 Task: Apply visibility "workspace visible".
Action: Mouse moved to (375, 451)
Screenshot: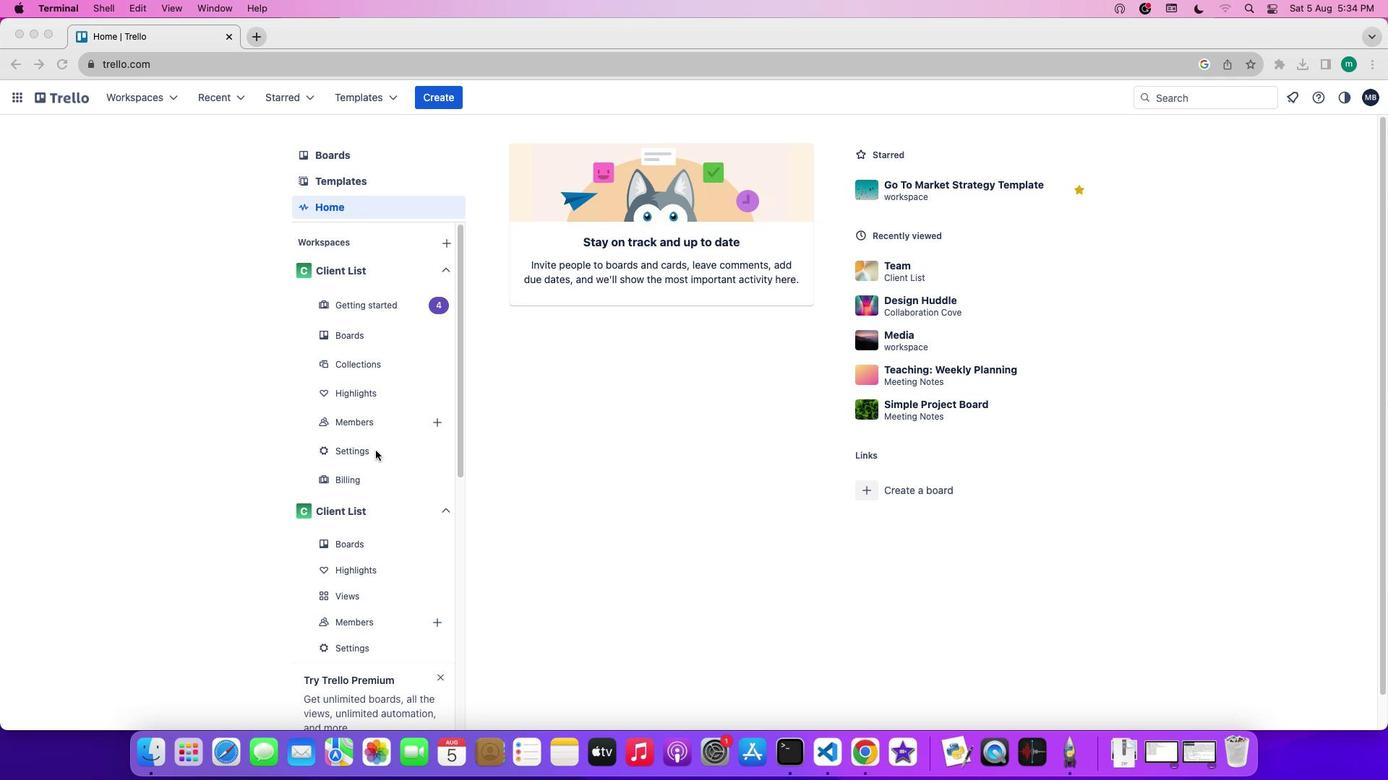 
Action: Mouse pressed left at (375, 451)
Screenshot: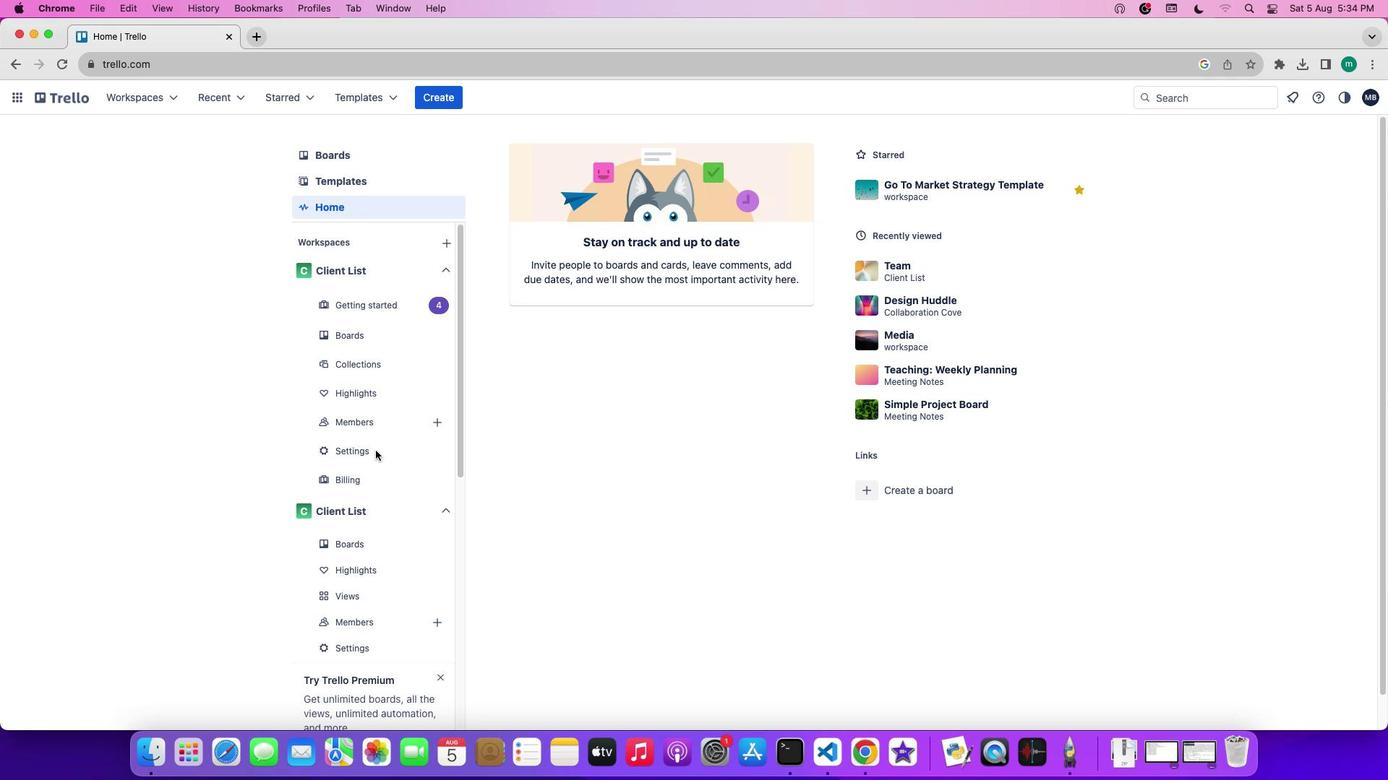 
Action: Mouse pressed left at (375, 451)
Screenshot: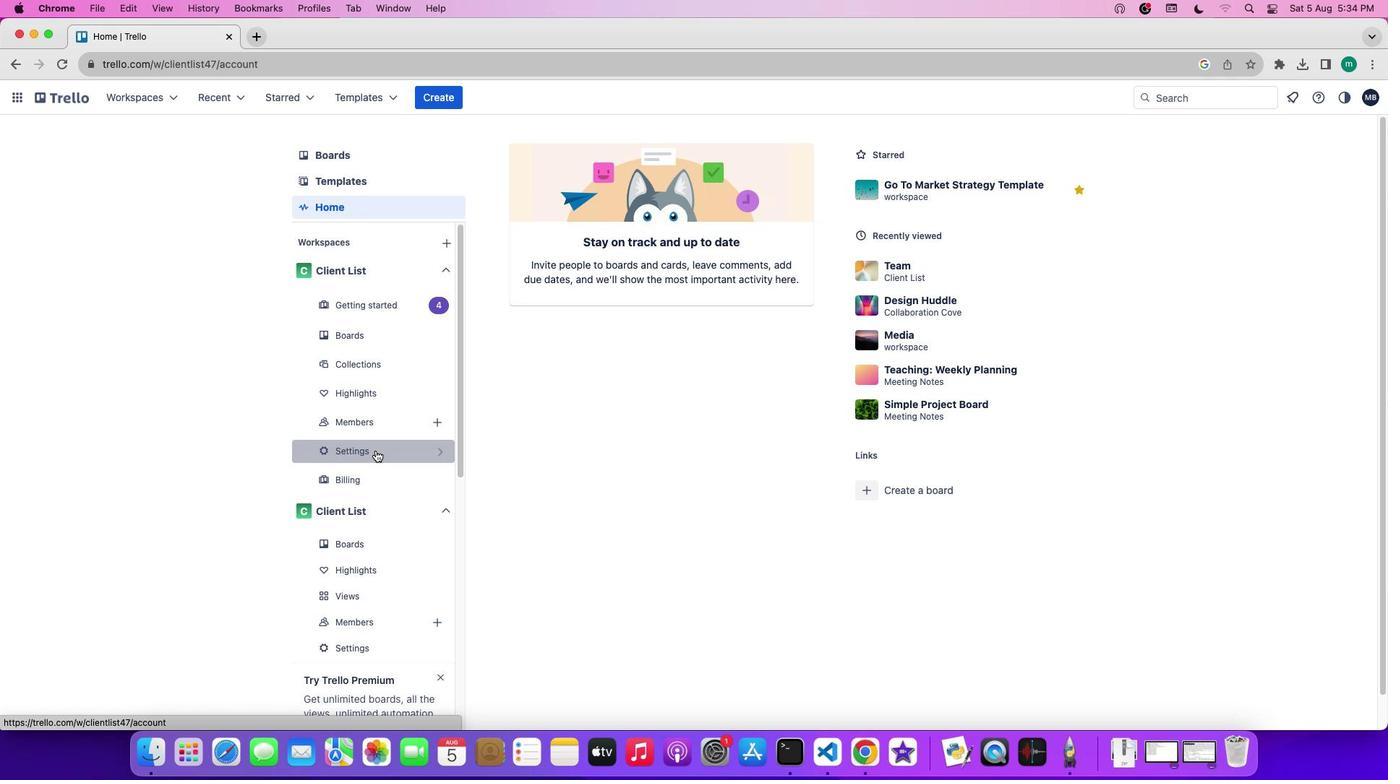 
Action: Mouse moved to (176, 247)
Screenshot: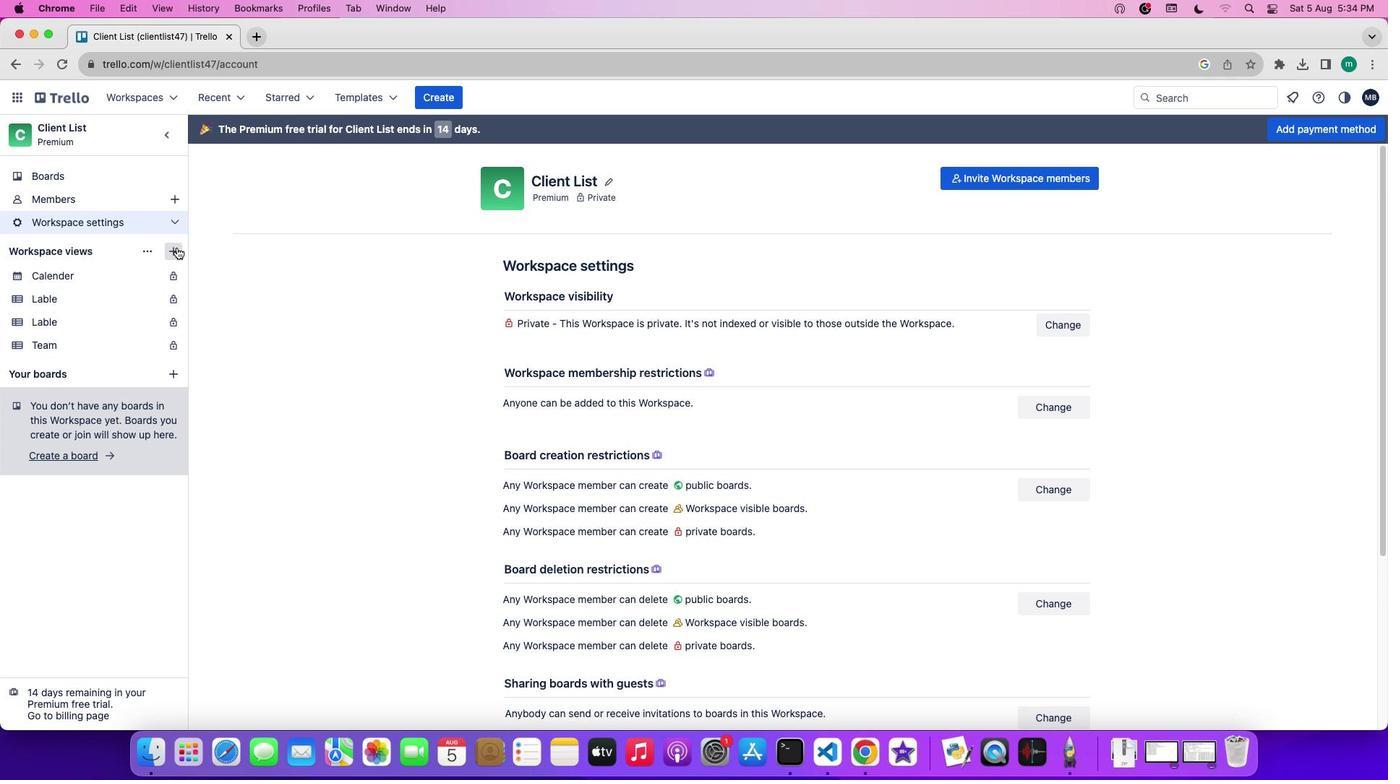 
Action: Mouse pressed left at (176, 247)
Screenshot: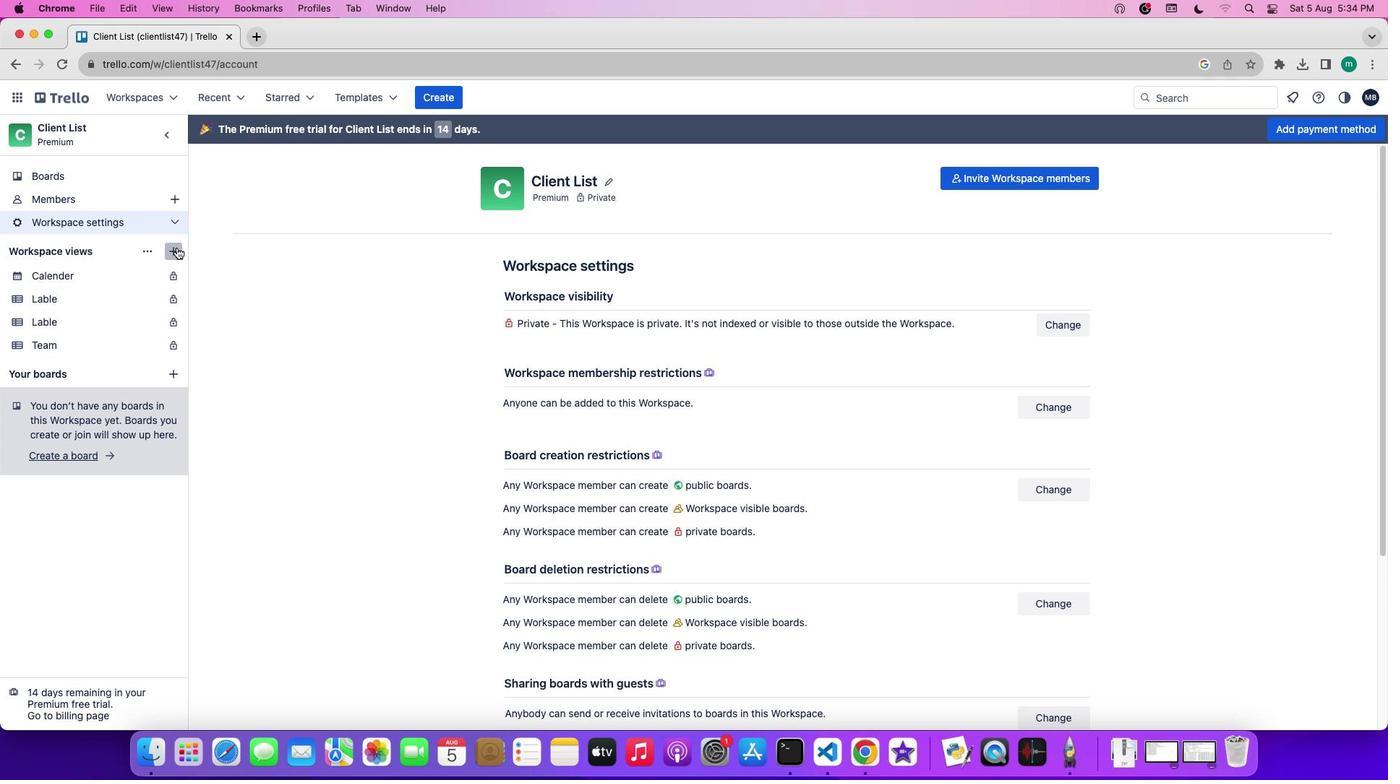 
Action: Mouse moved to (325, 556)
Screenshot: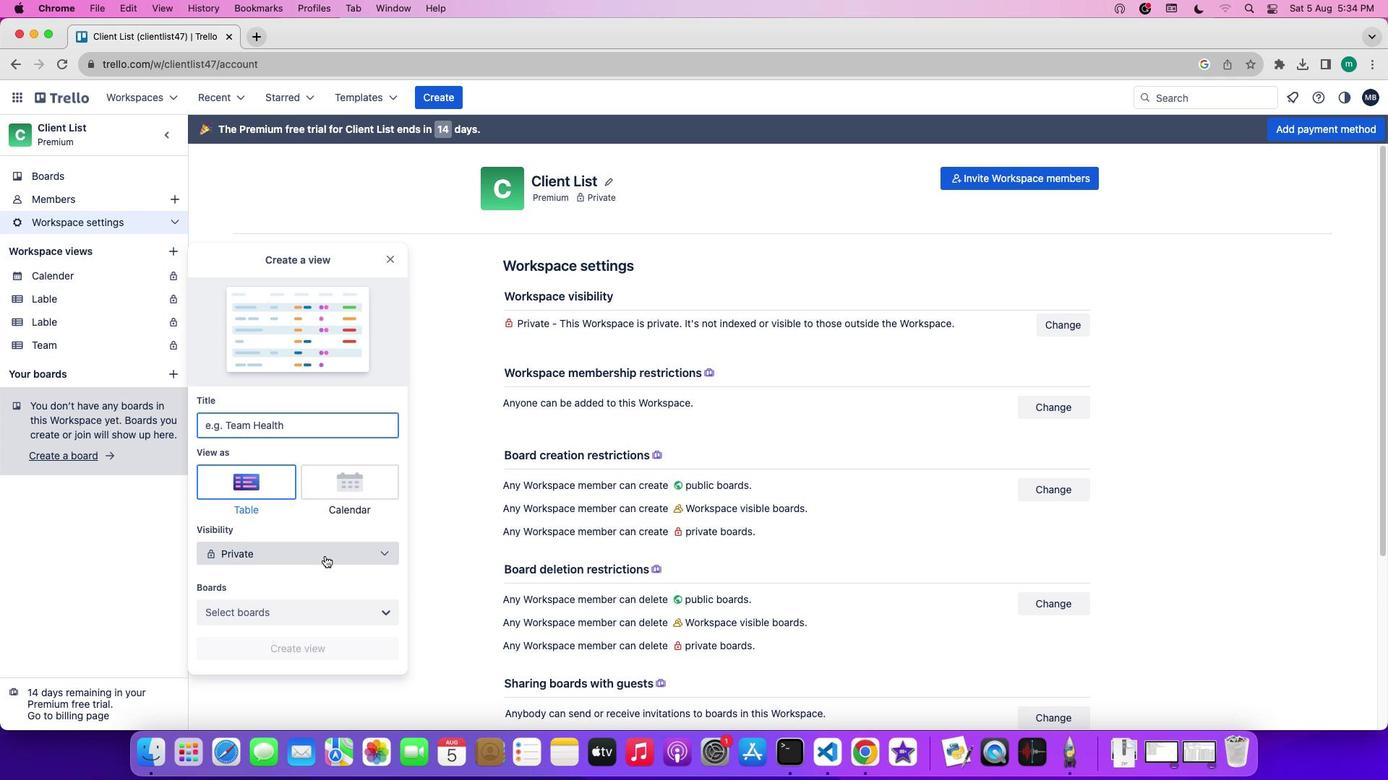 
Action: Mouse pressed left at (325, 556)
Screenshot: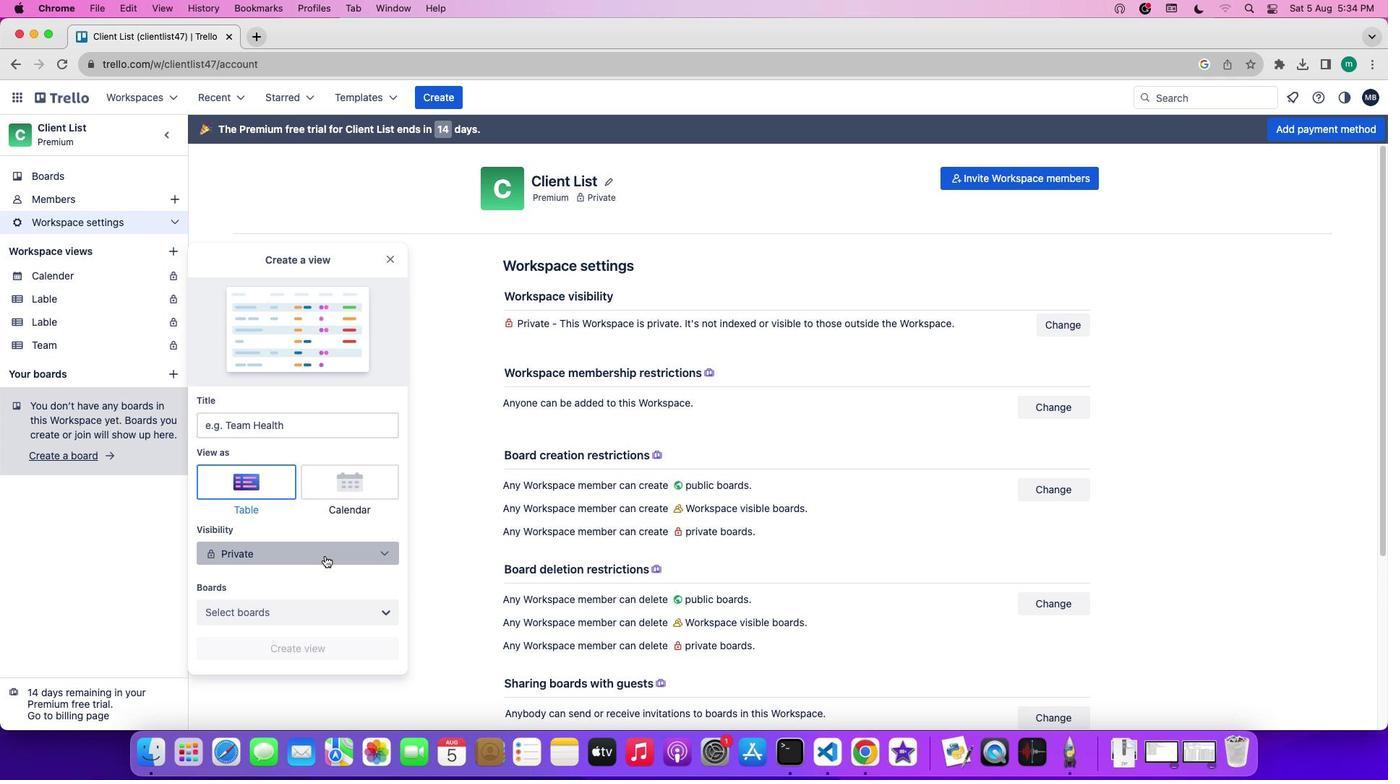 
Action: Mouse moved to (339, 649)
Screenshot: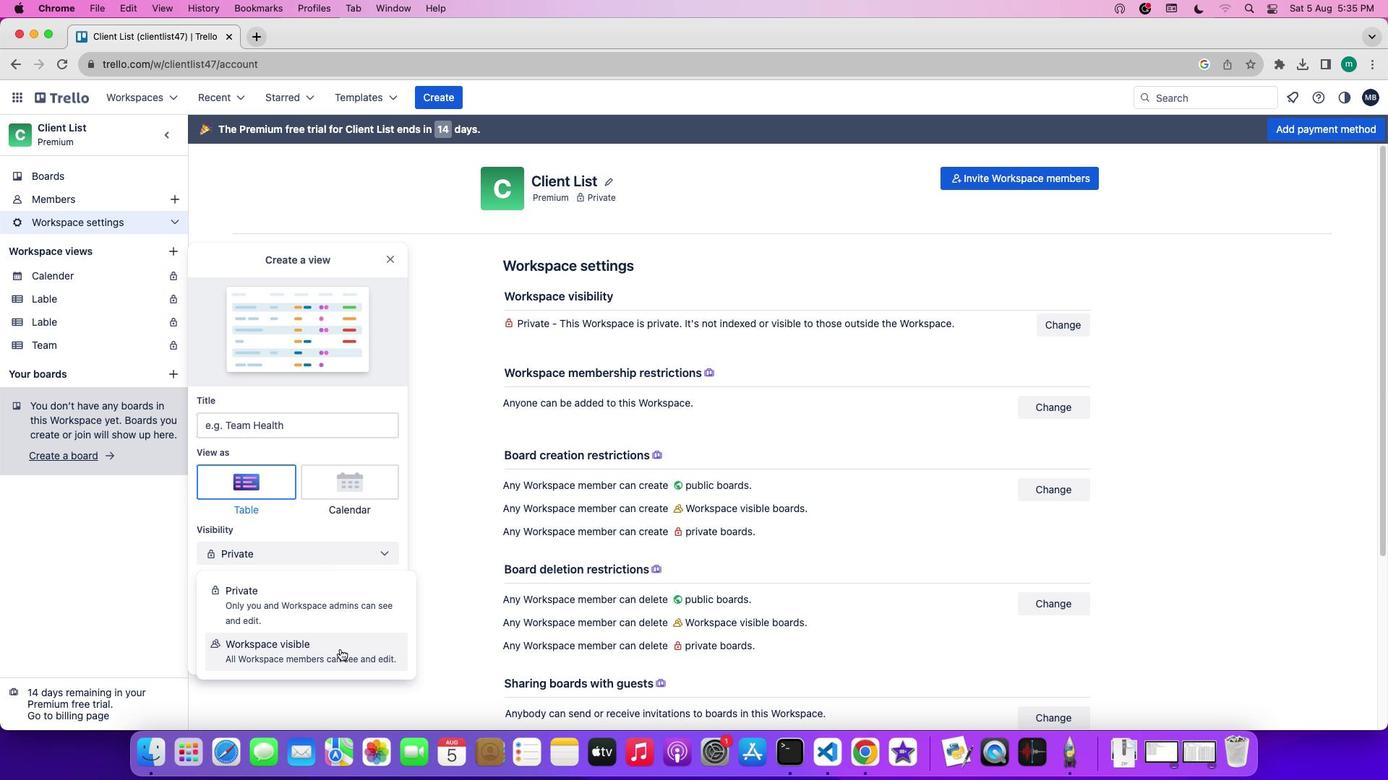 
Action: Mouse pressed left at (339, 649)
Screenshot: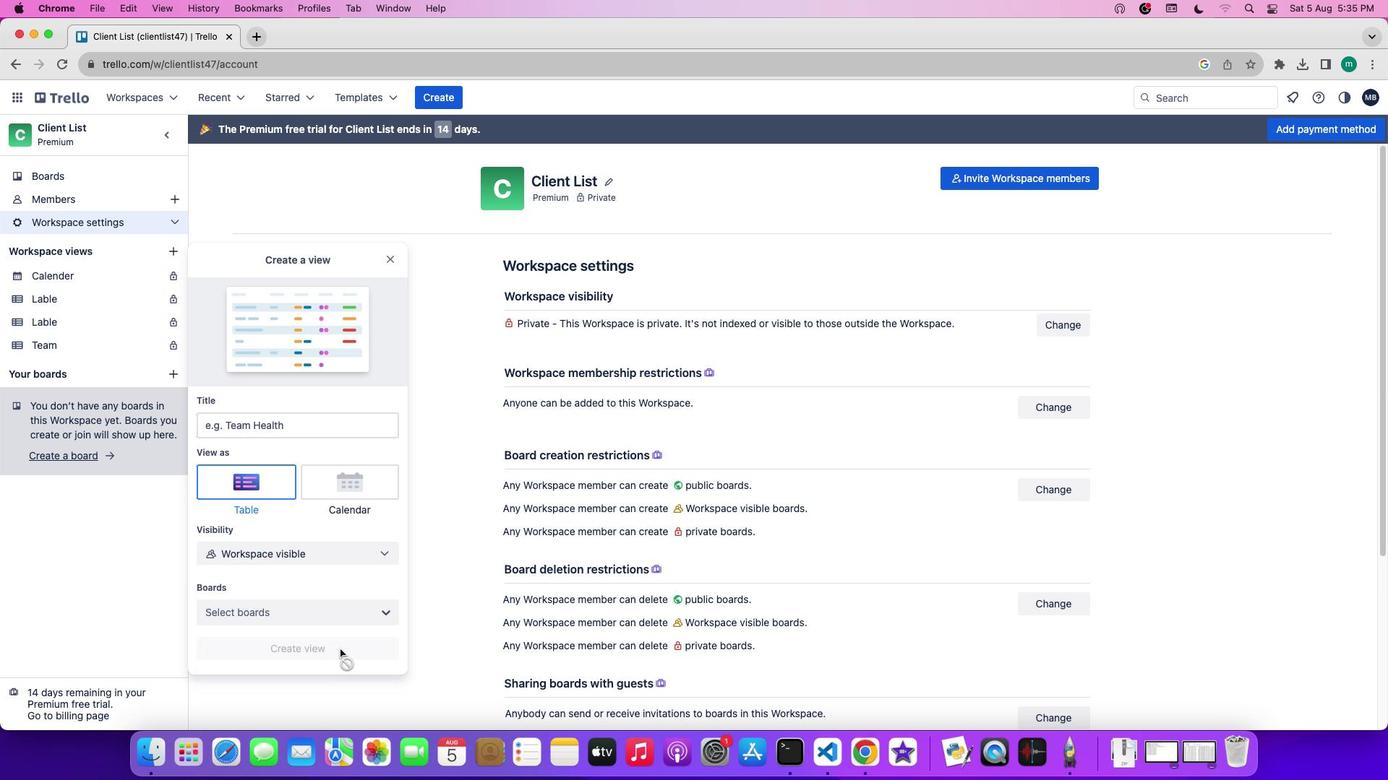 
Action: Mouse moved to (430, 613)
Screenshot: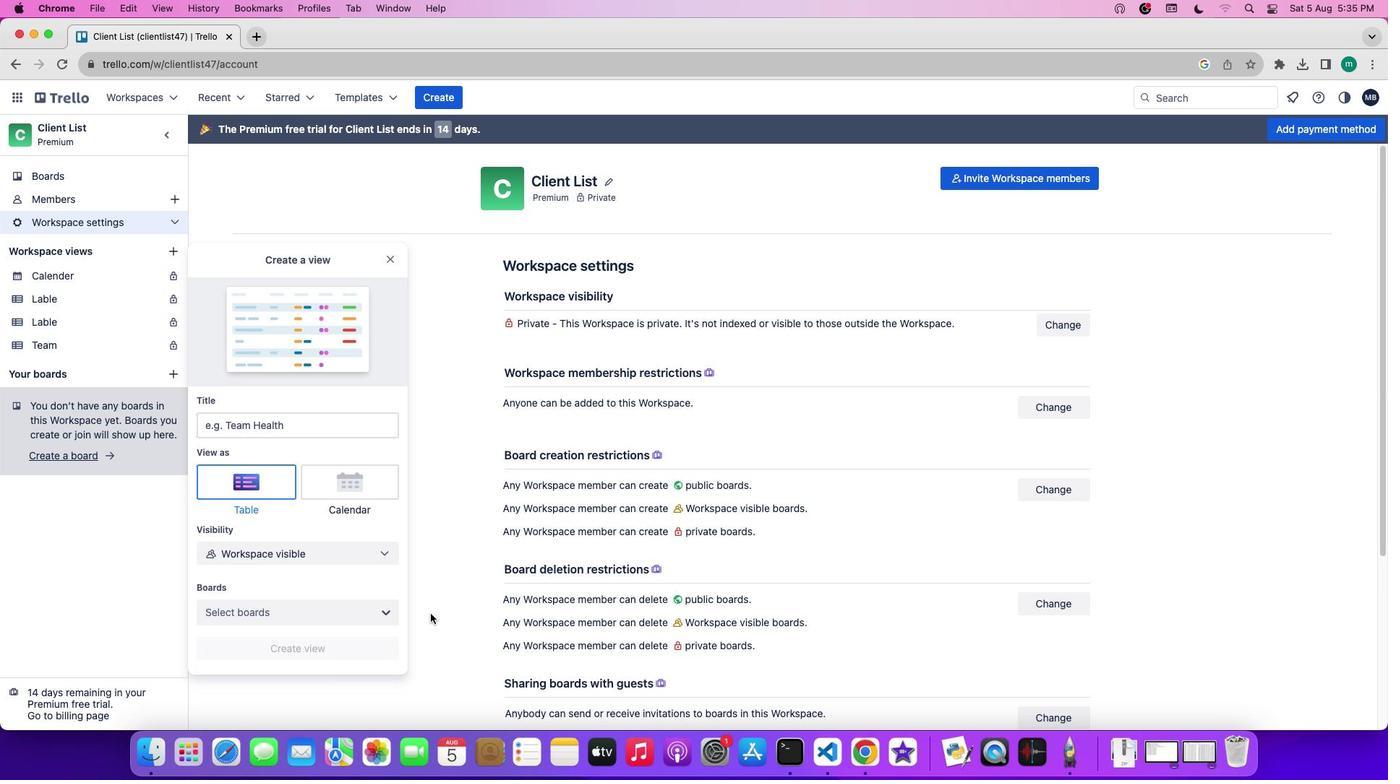 
